 Task: In Mark's project, Add a new field "Sprint" with the field type "Text" to the table layout.
Action: Mouse pressed left at (245, 151)
Screenshot: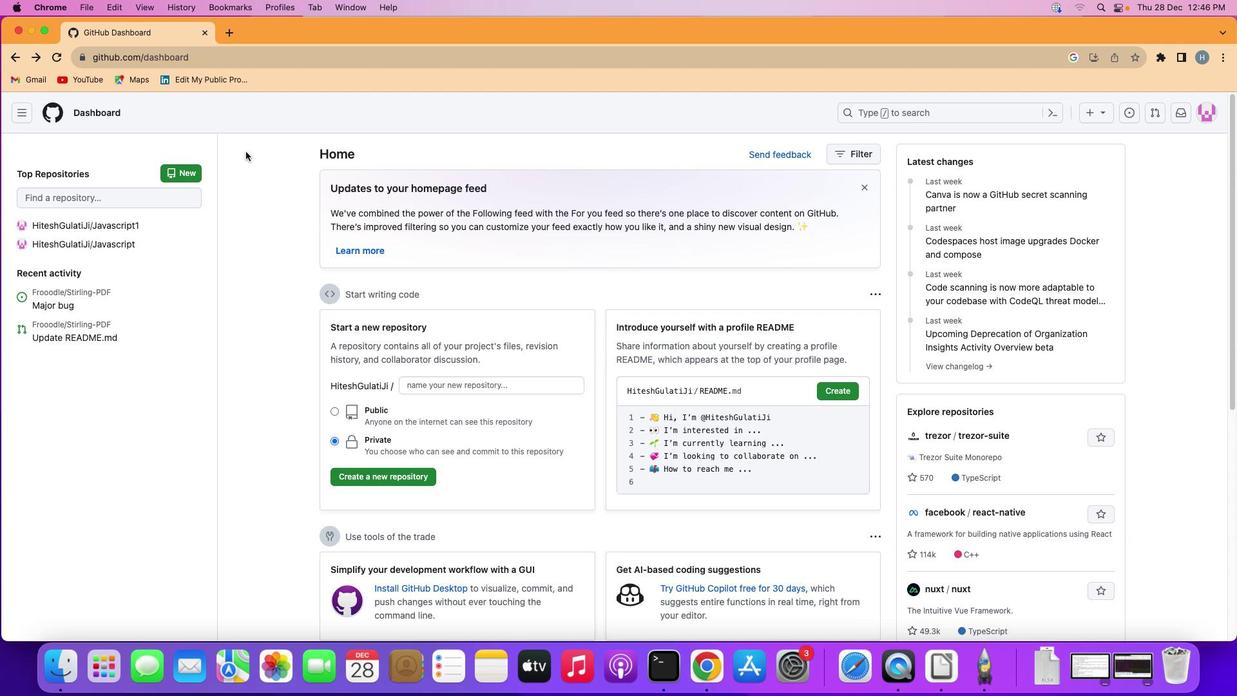 
Action: Mouse moved to (20, 107)
Screenshot: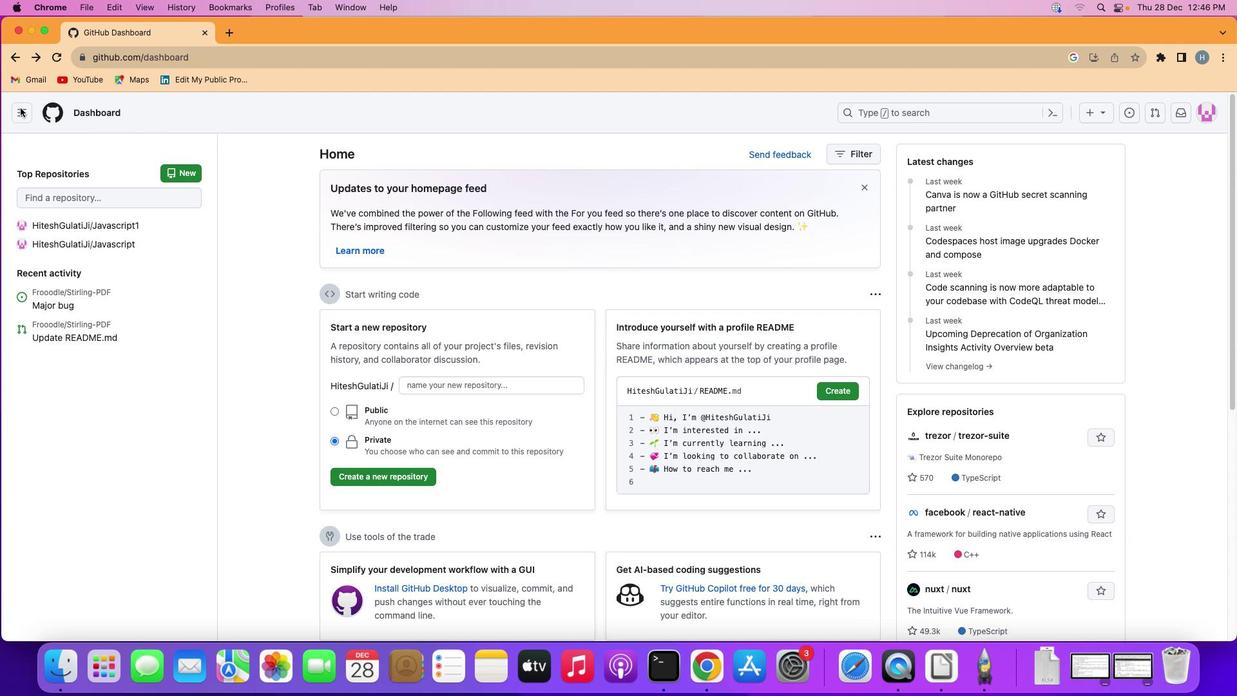 
Action: Mouse pressed left at (20, 107)
Screenshot: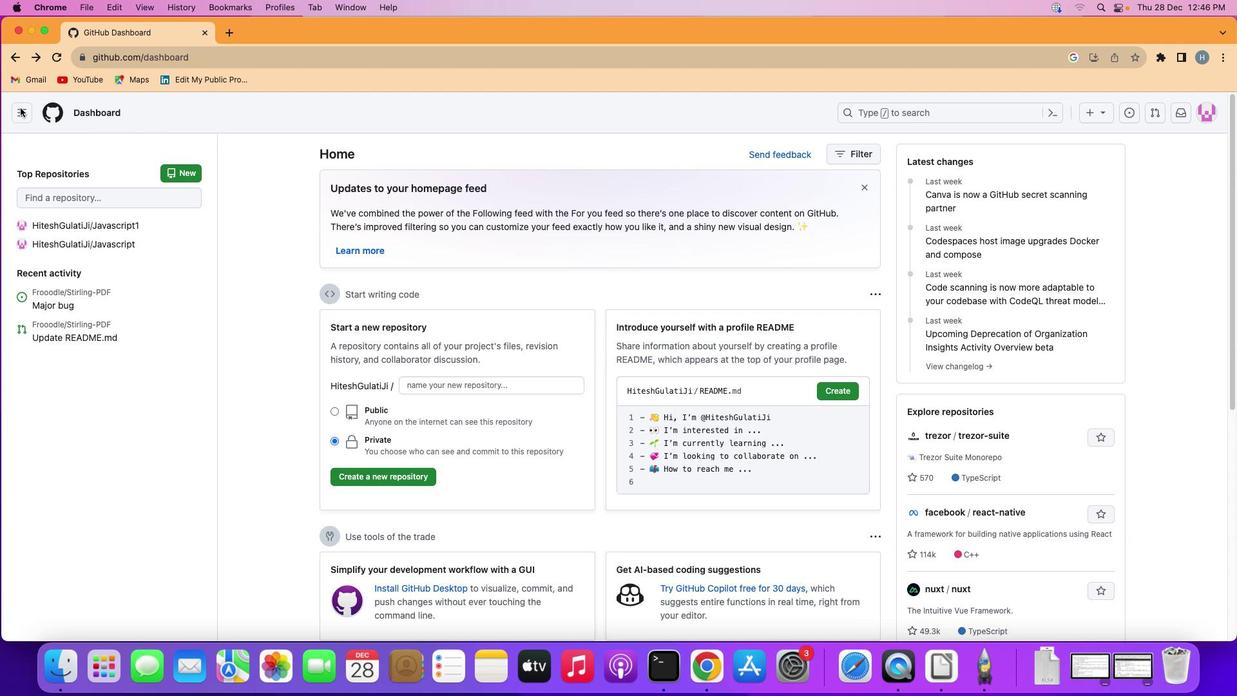 
Action: Mouse moved to (63, 199)
Screenshot: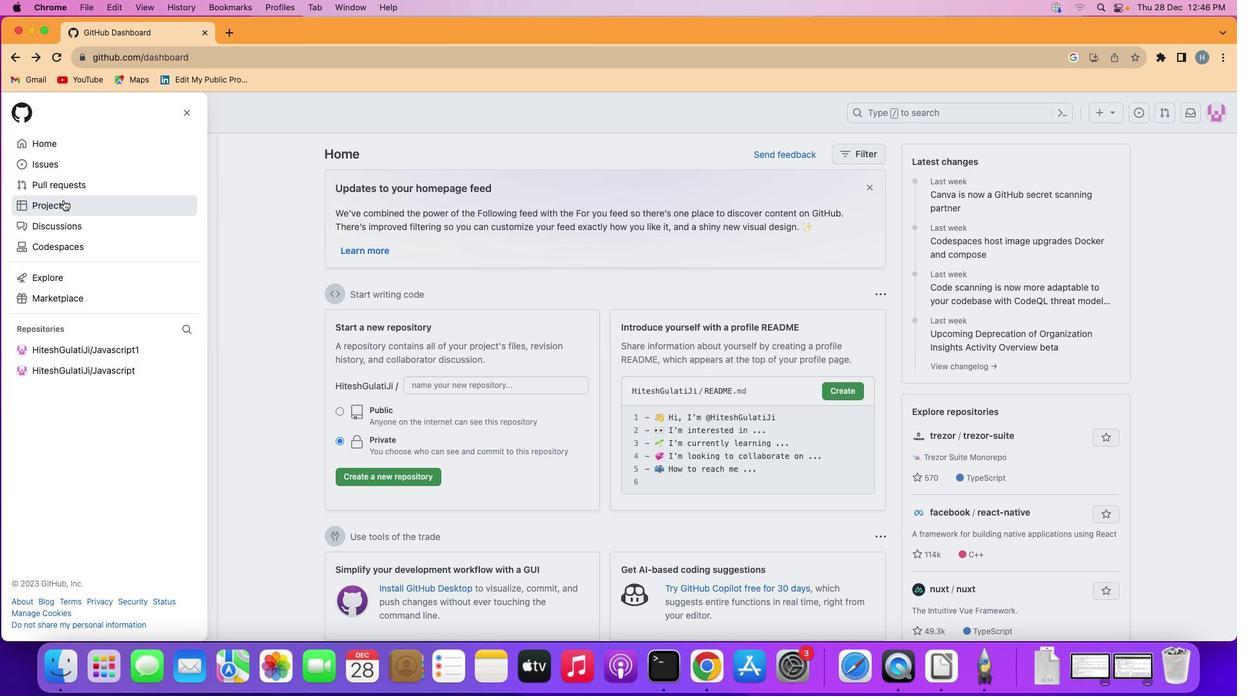 
Action: Mouse pressed left at (63, 199)
Screenshot: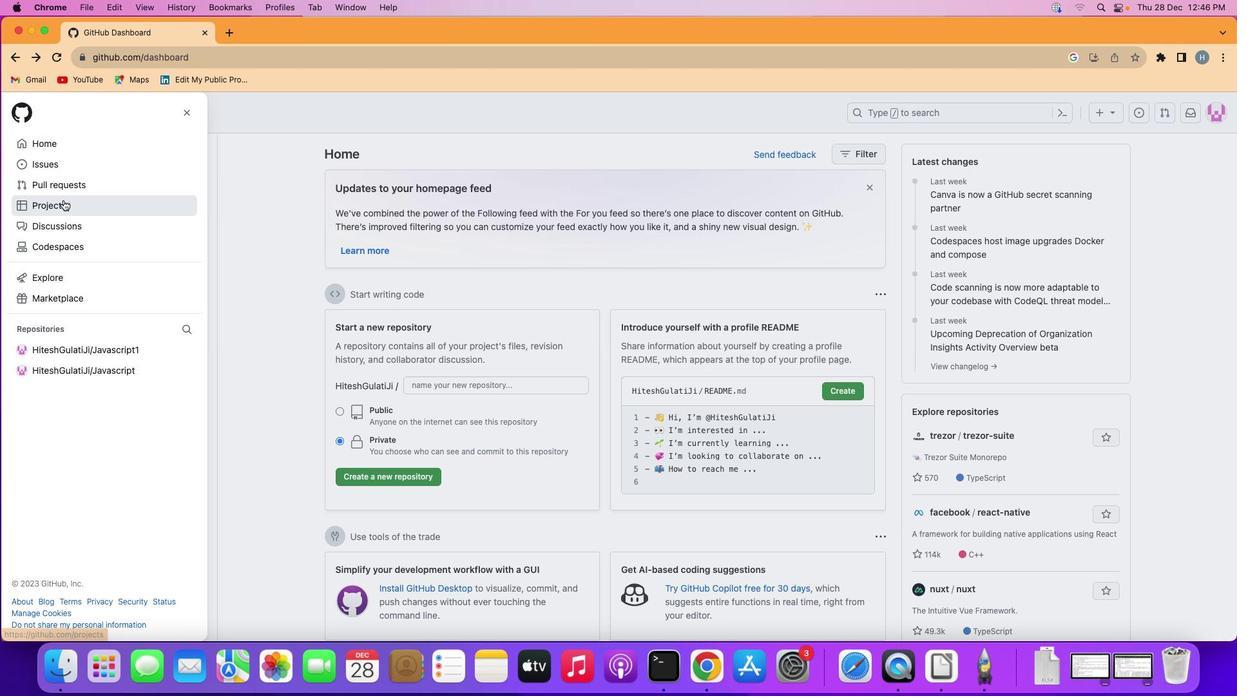 
Action: Mouse moved to (483, 232)
Screenshot: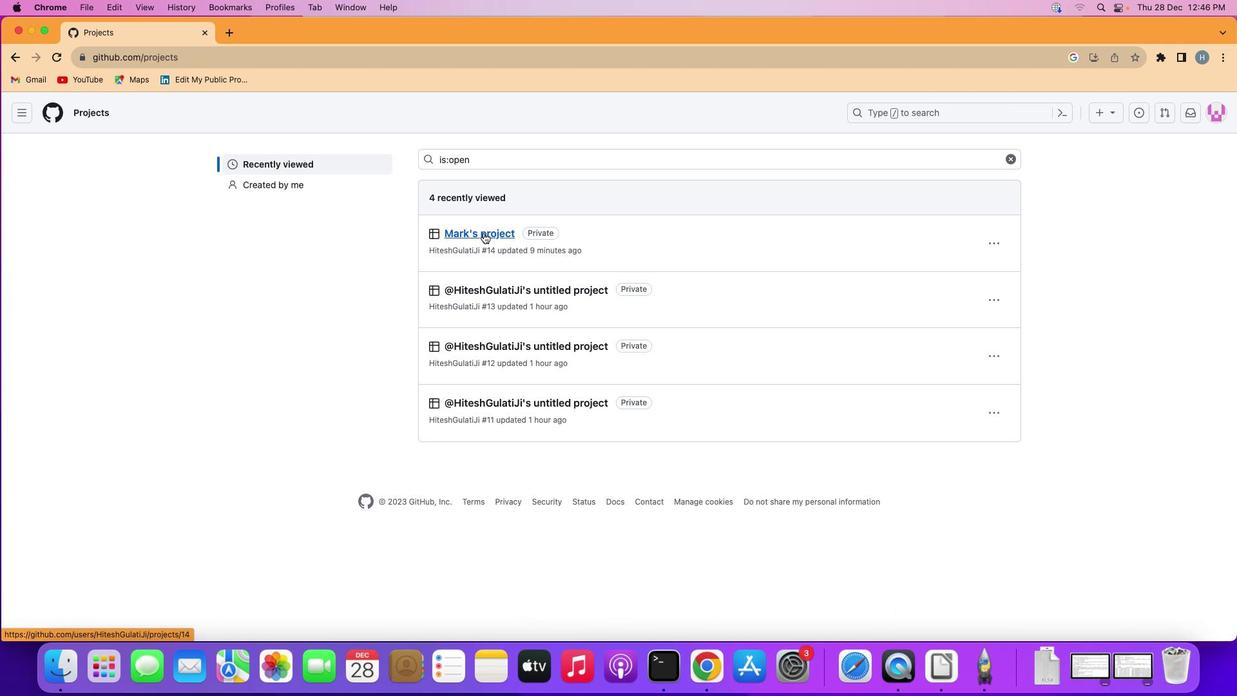 
Action: Mouse pressed left at (483, 232)
Screenshot: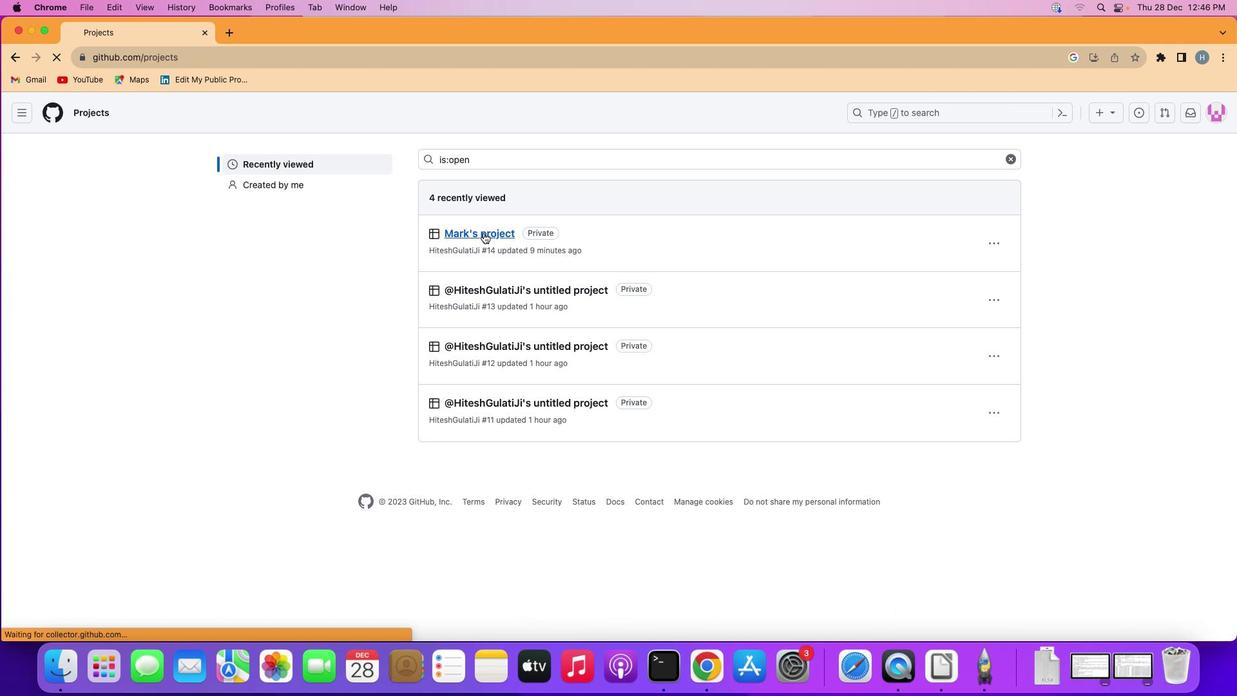 
Action: Mouse moved to (97, 176)
Screenshot: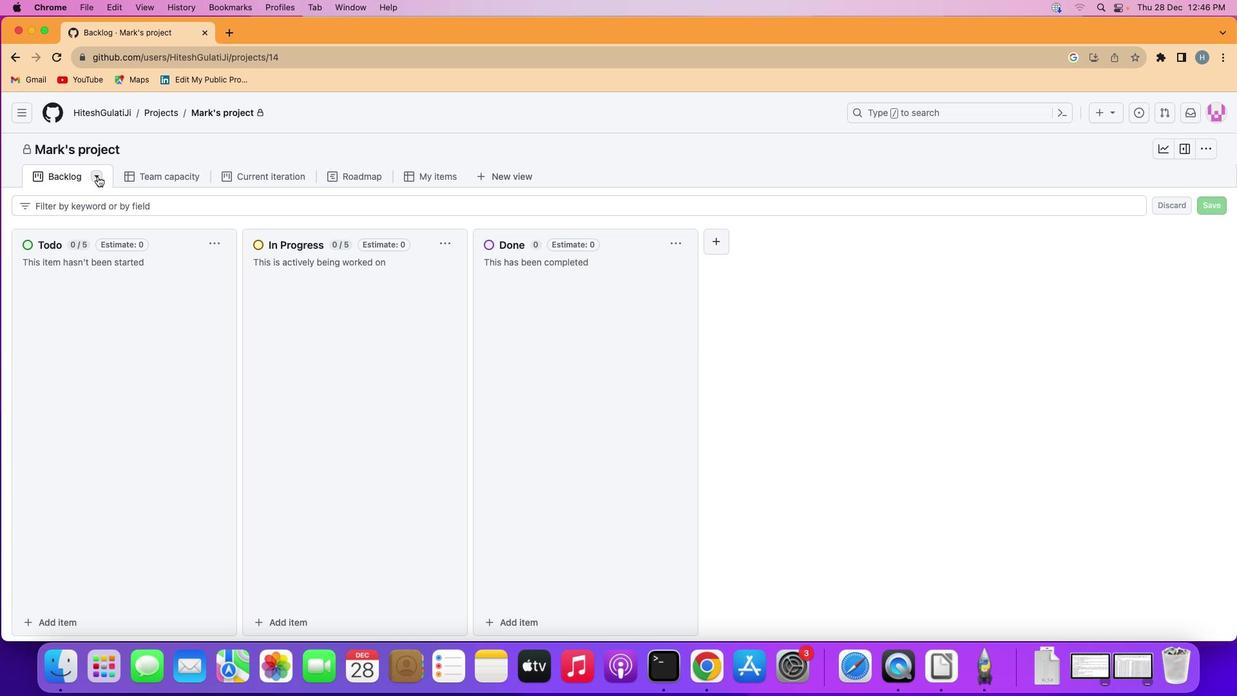 
Action: Mouse pressed left at (97, 176)
Screenshot: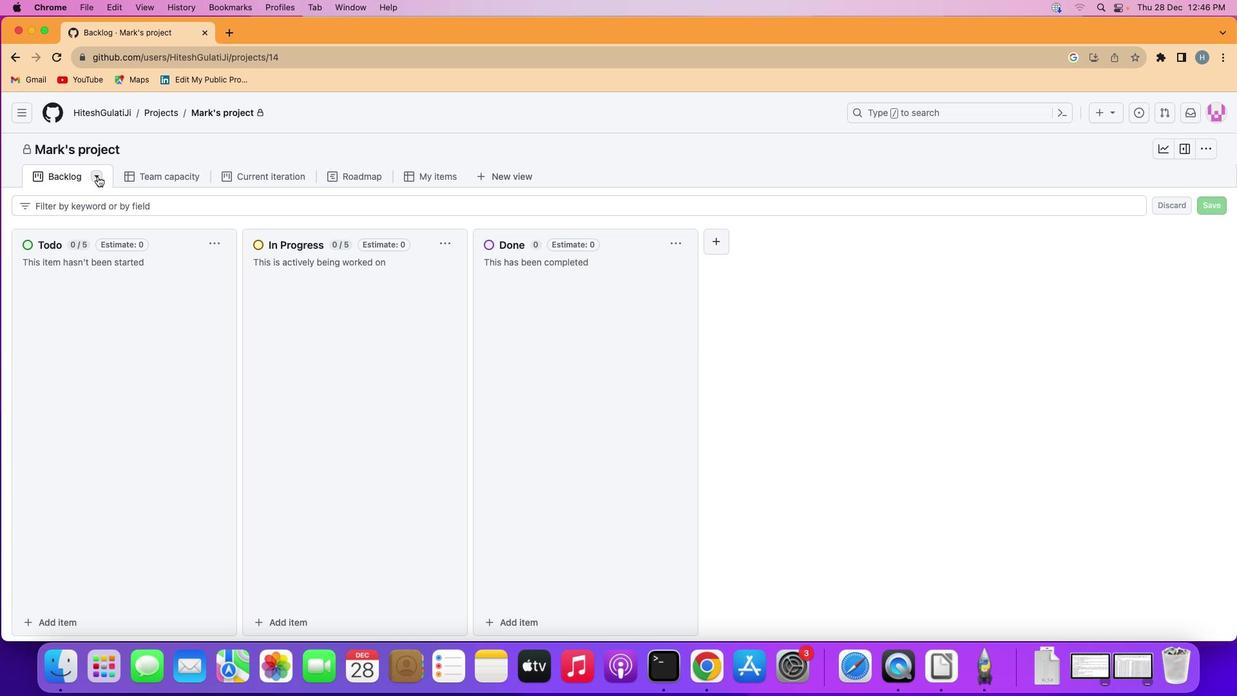 
Action: Mouse moved to (120, 217)
Screenshot: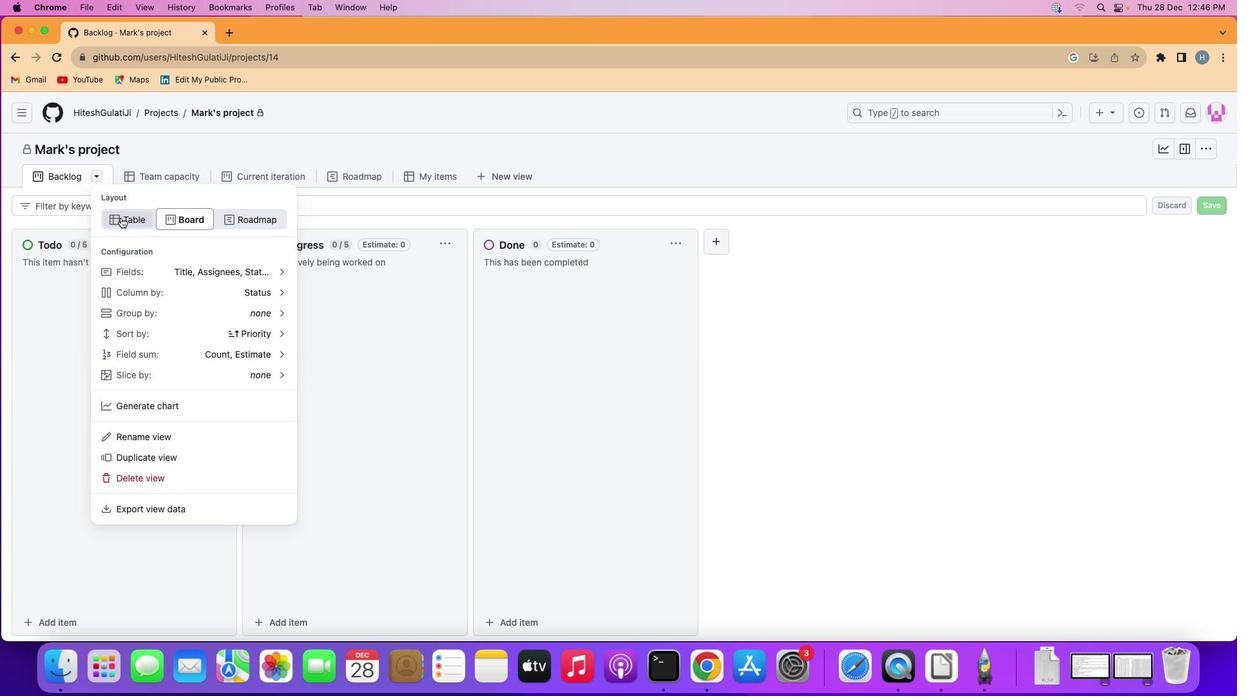 
Action: Mouse pressed left at (120, 217)
Screenshot: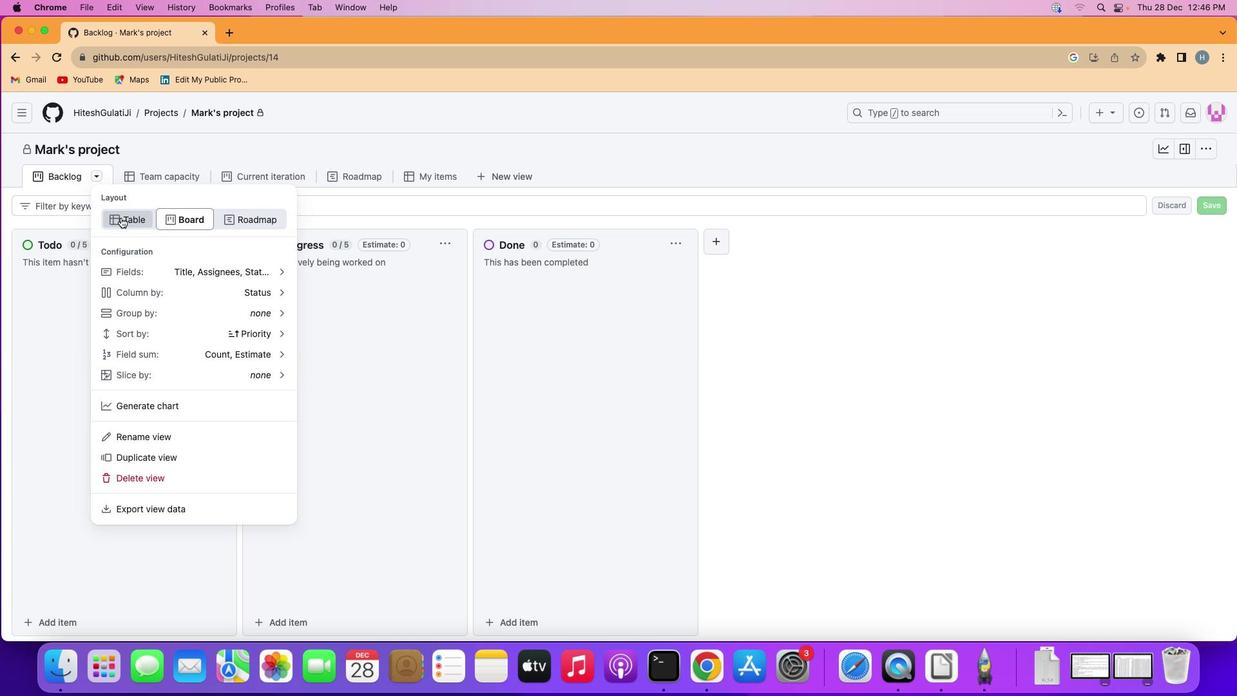 
Action: Mouse moved to (99, 175)
Screenshot: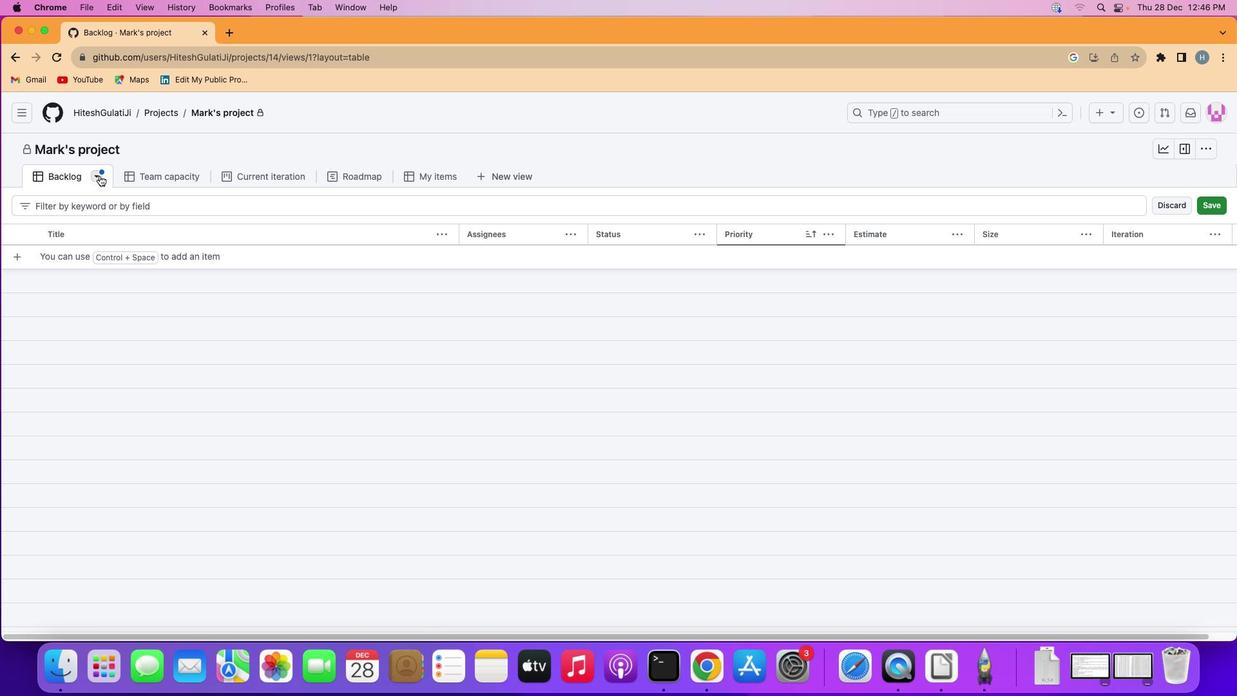 
Action: Mouse pressed left at (99, 175)
Screenshot: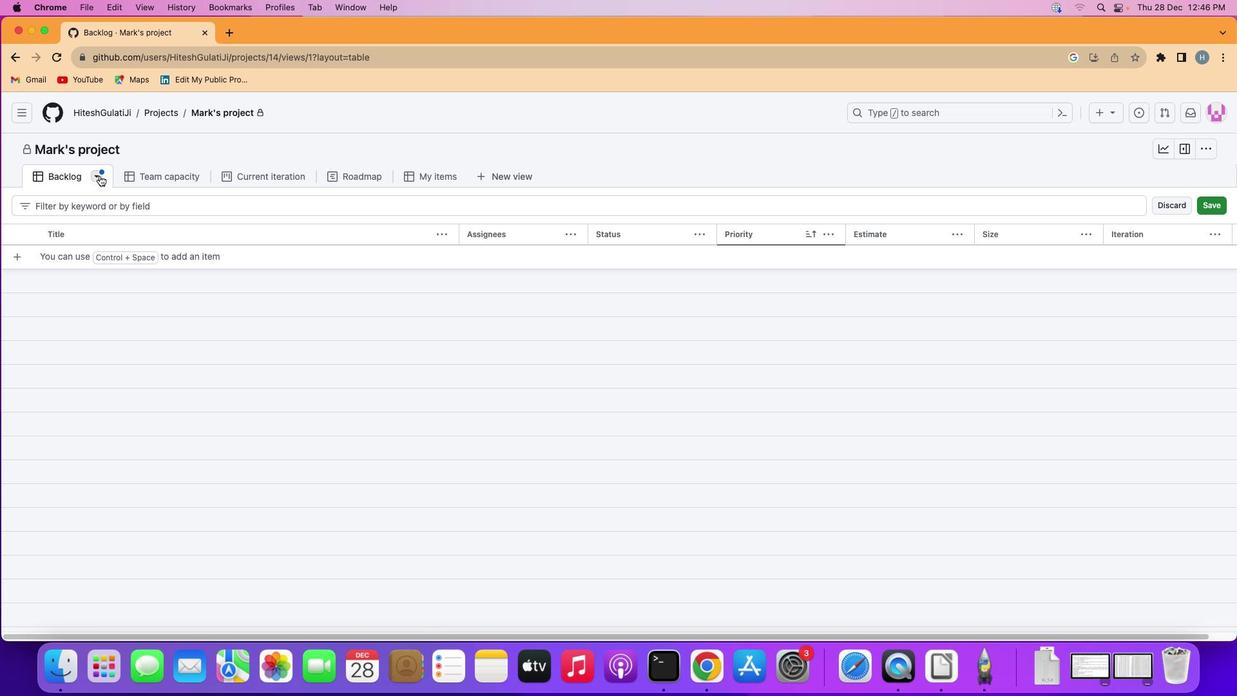 
Action: Mouse moved to (221, 269)
Screenshot: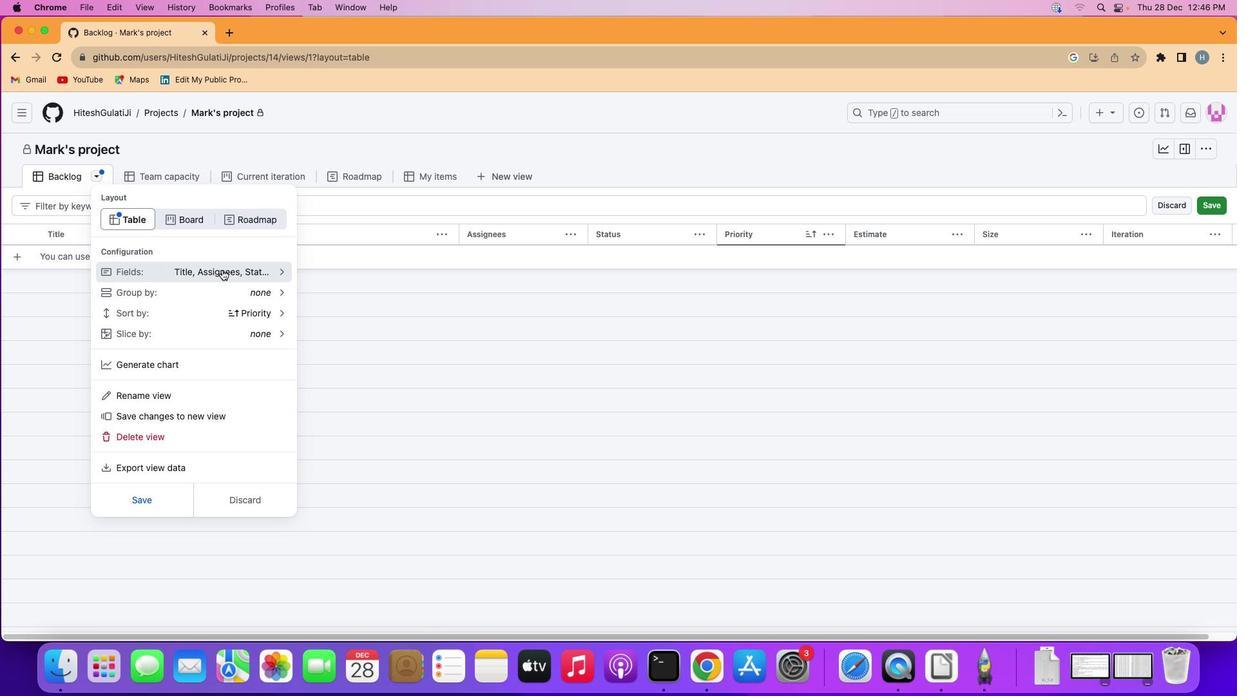 
Action: Mouse pressed left at (221, 269)
Screenshot: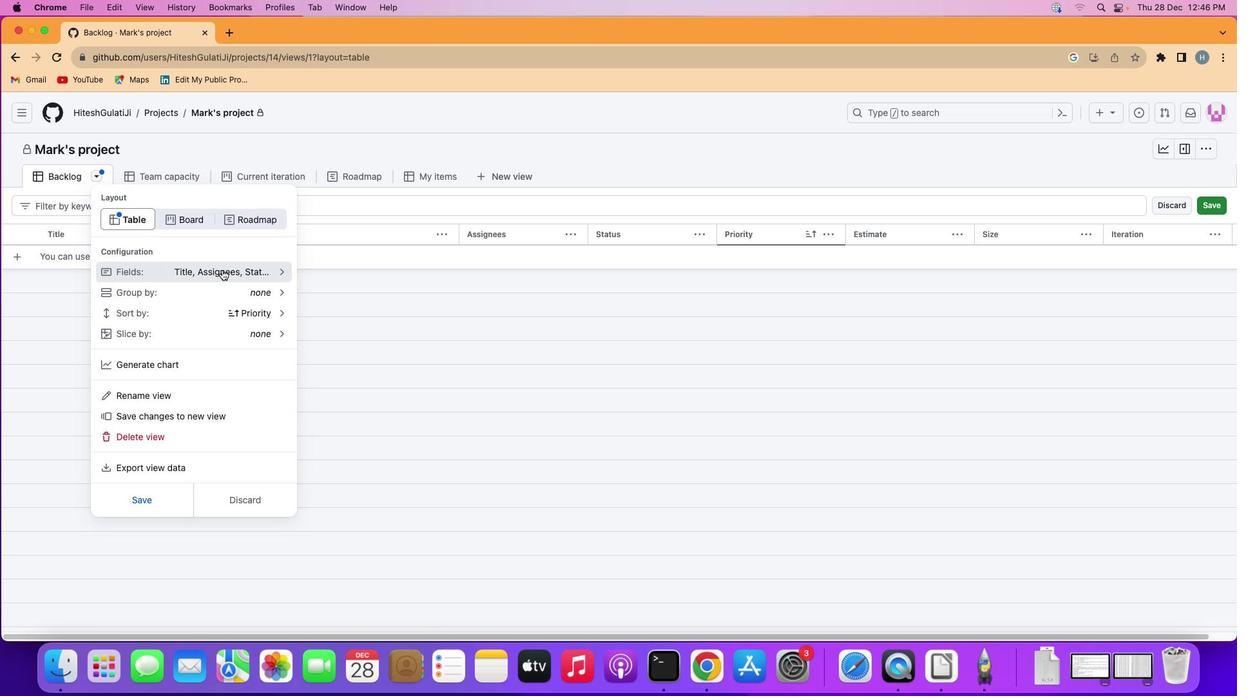 
Action: Mouse moved to (157, 196)
Screenshot: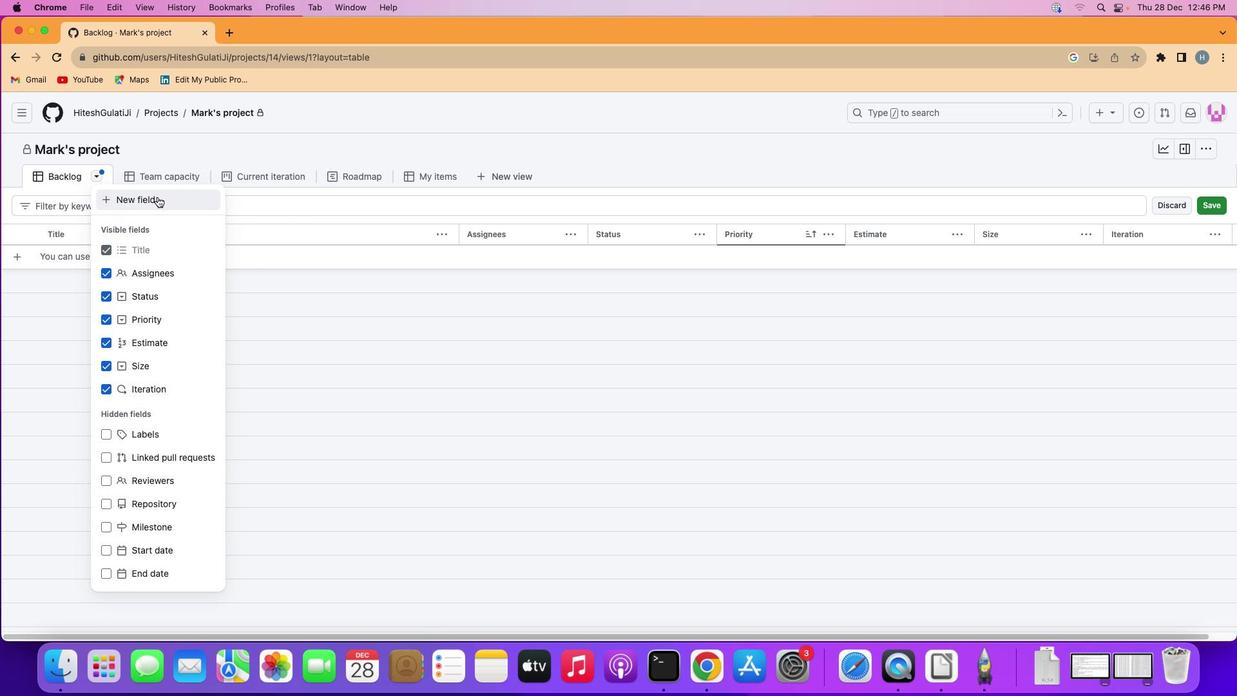 
Action: Mouse pressed left at (157, 196)
Screenshot: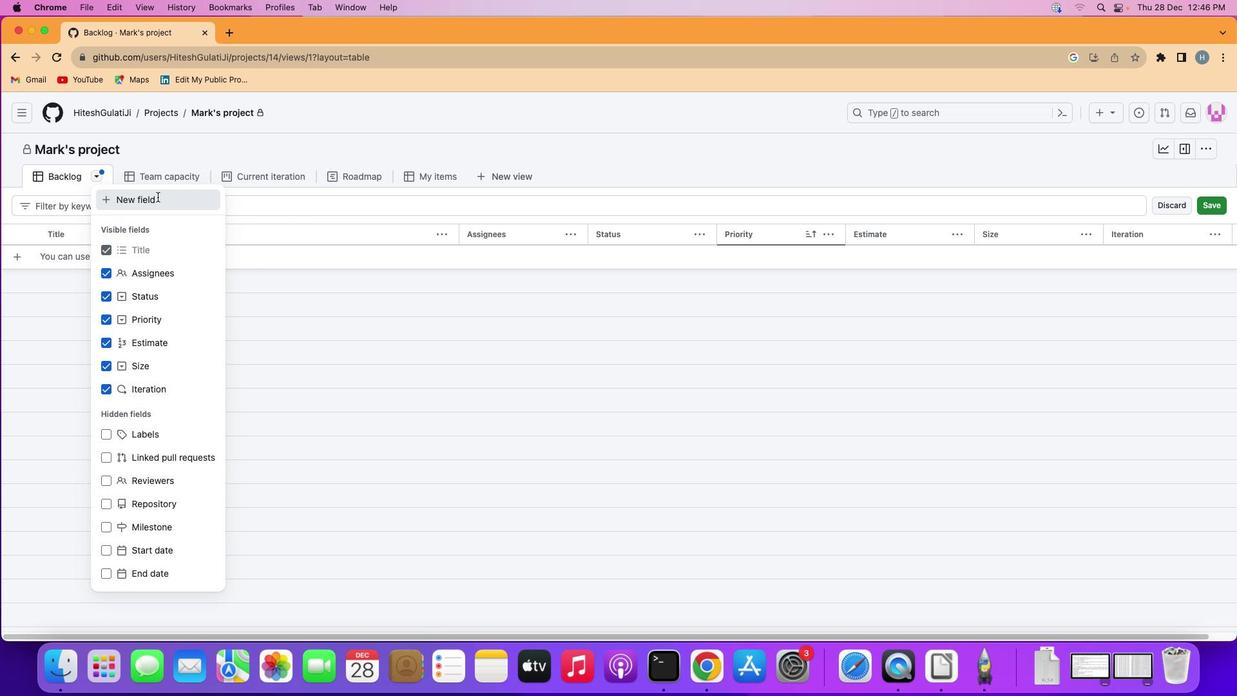 
Action: Mouse moved to (1122, 261)
Screenshot: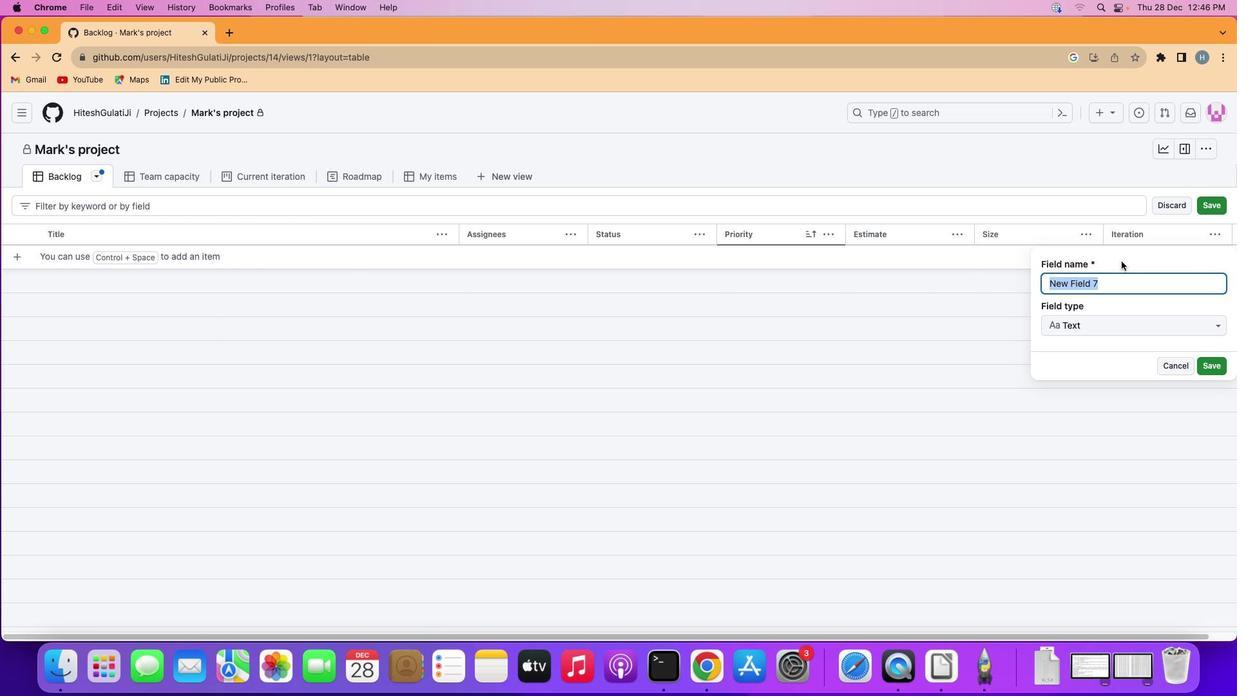 
Action: Key pressed Key.backspaceKey.shift'S''p''r''i''n''t'
Screenshot: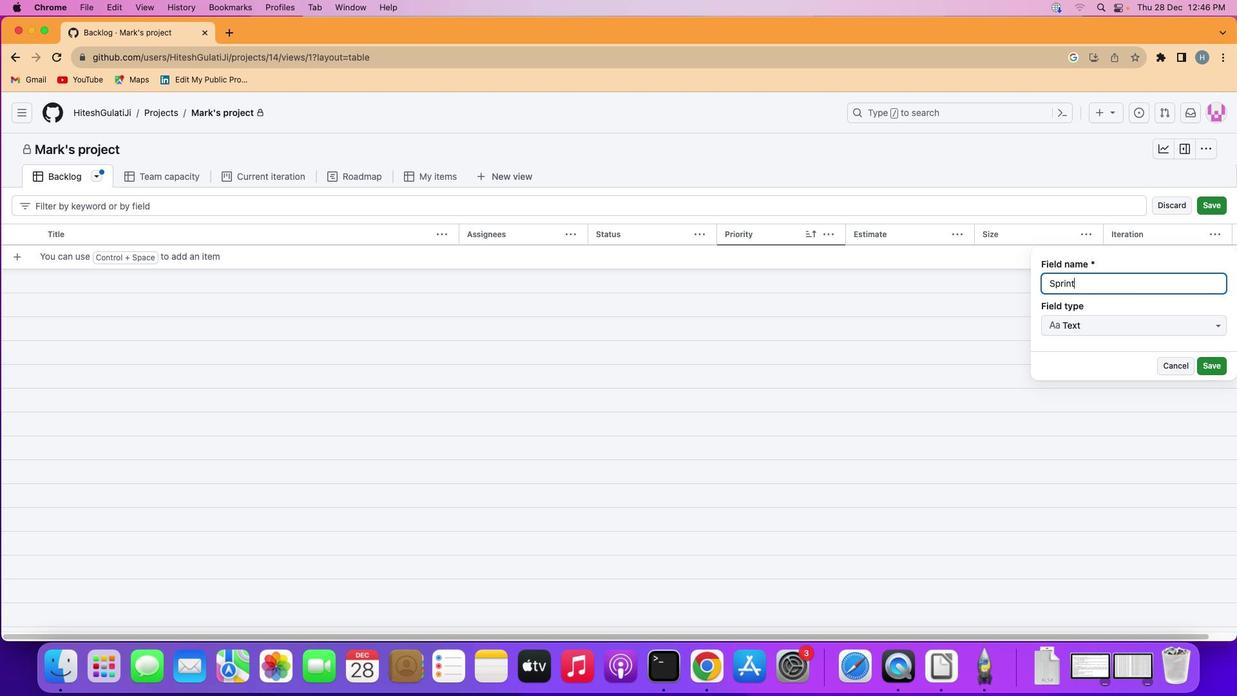 
Action: Mouse moved to (1128, 325)
Screenshot: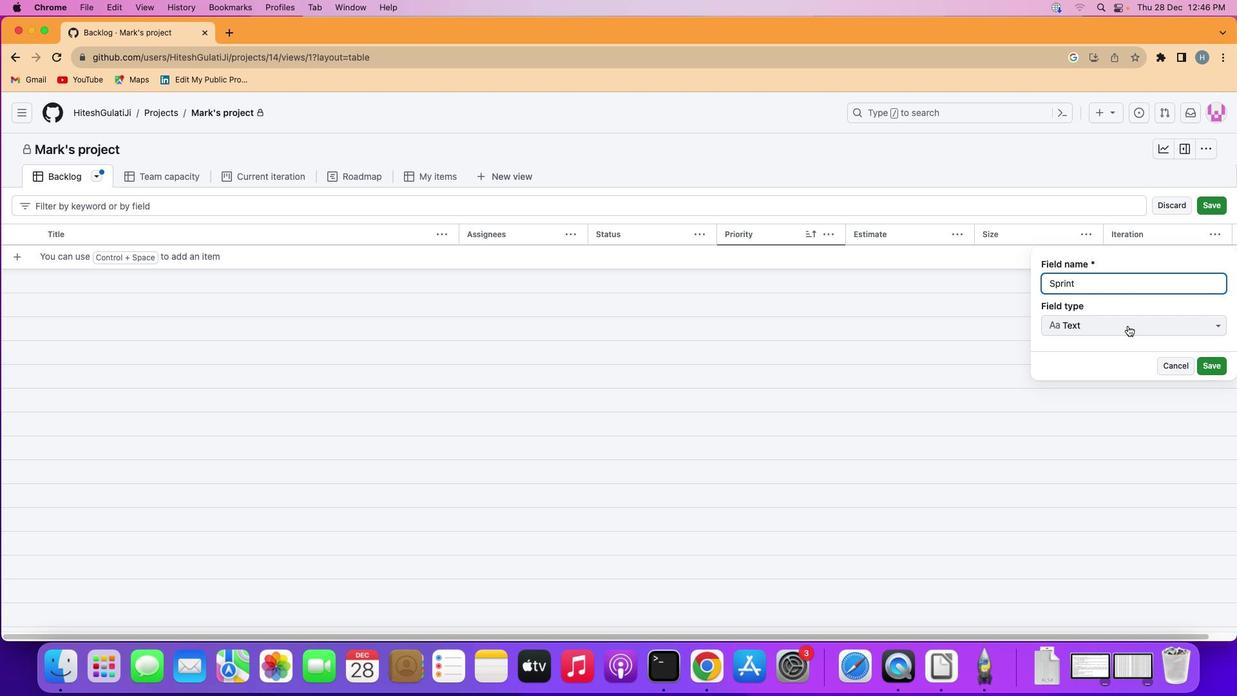 
Action: Mouse pressed left at (1128, 325)
Screenshot: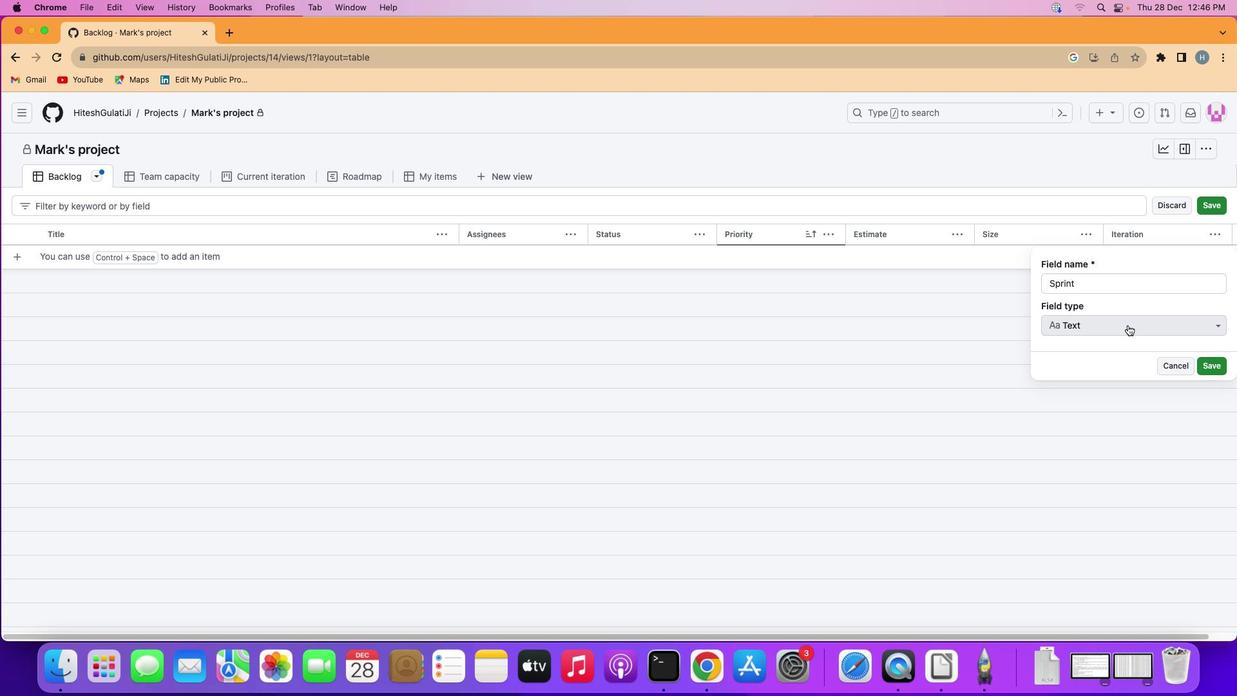 
Action: Mouse moved to (1115, 351)
Screenshot: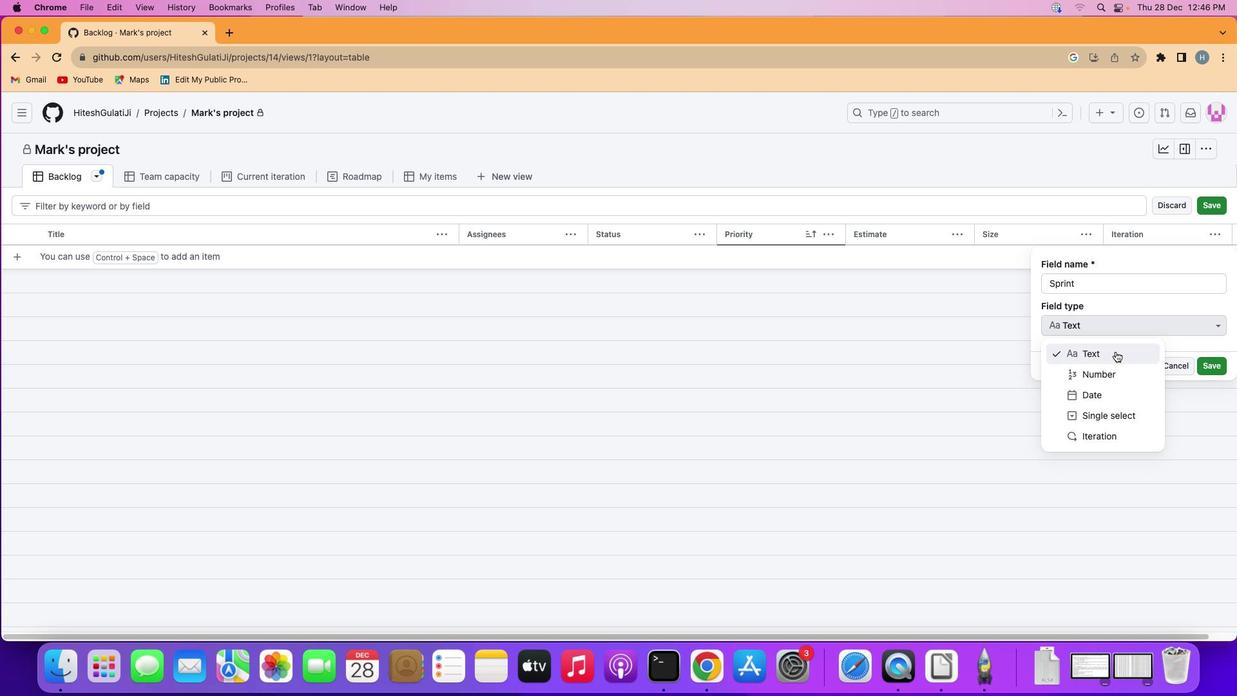 
Action: Mouse pressed left at (1115, 351)
Screenshot: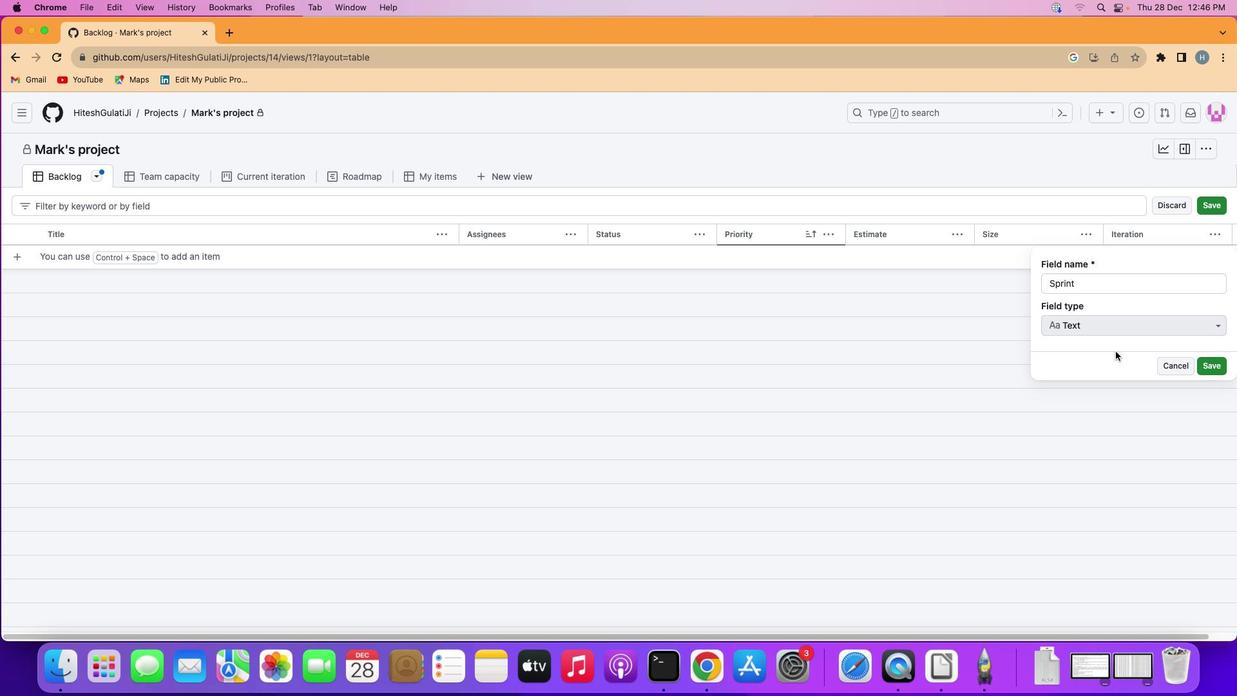 
Action: Mouse moved to (1213, 364)
Screenshot: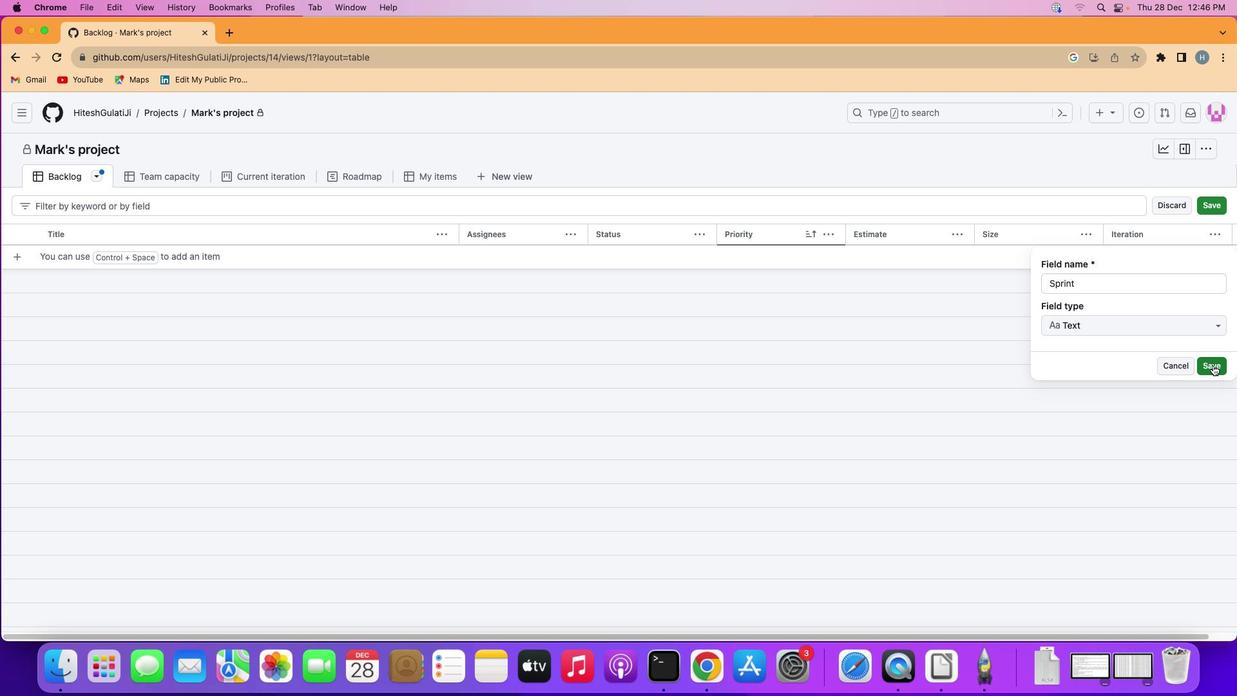 
Action: Mouse pressed left at (1213, 364)
Screenshot: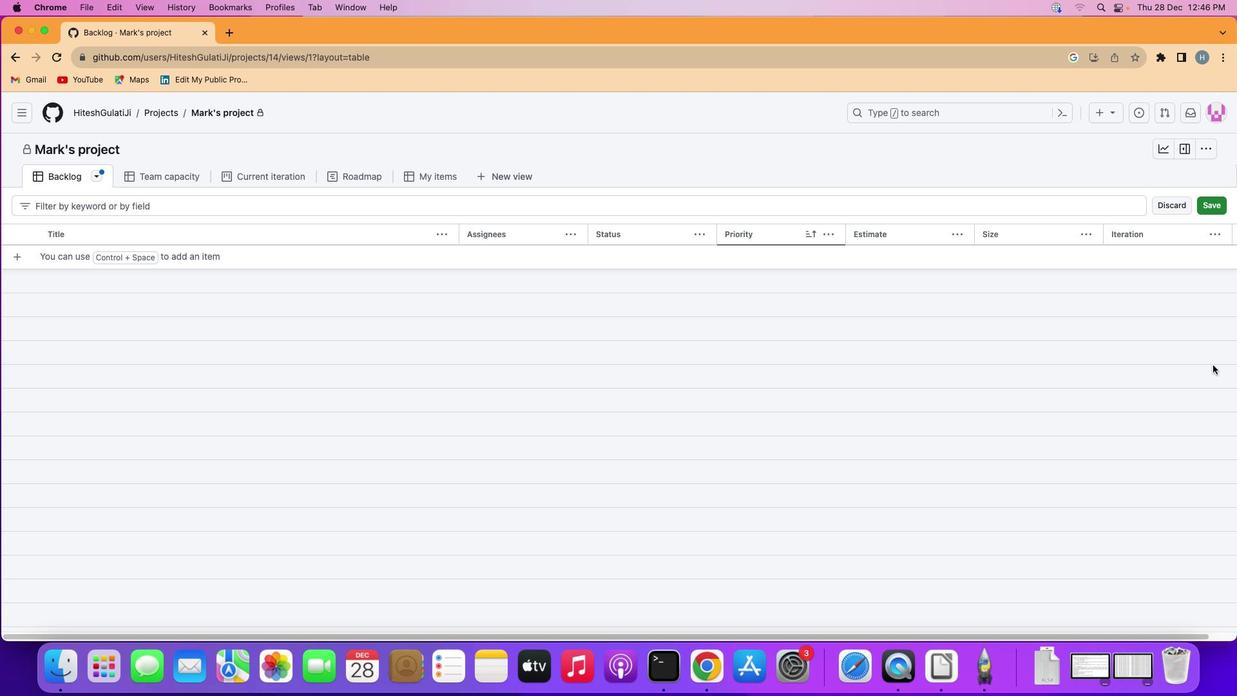 
Action: Mouse moved to (1048, 364)
Screenshot: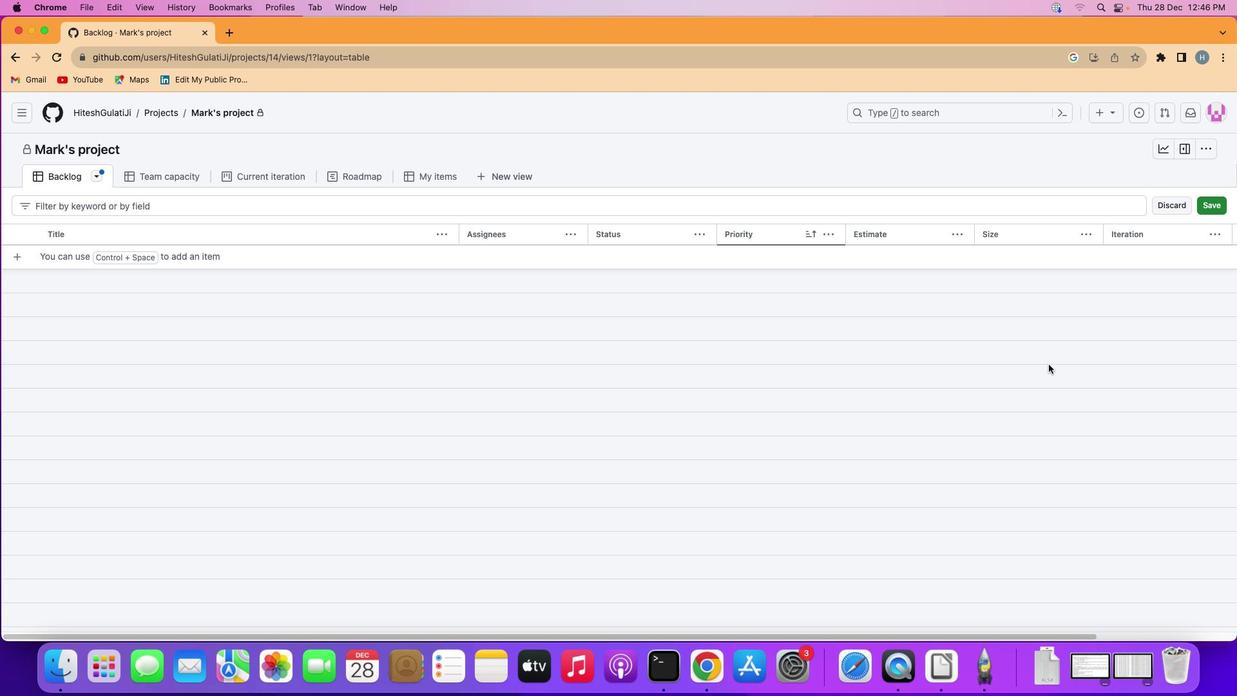 
